 Task: Look for products in the category "Chicken" from the brand "Marys Chicken".
Action: Mouse pressed left at (27, 95)
Screenshot: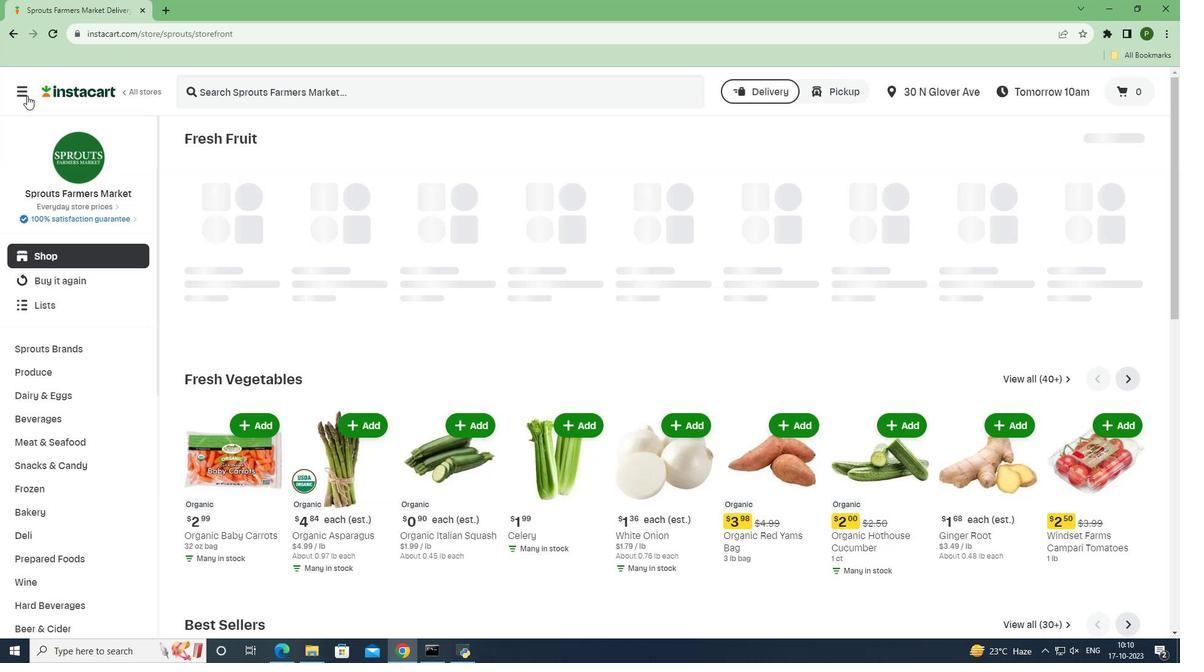 
Action: Mouse moved to (59, 330)
Screenshot: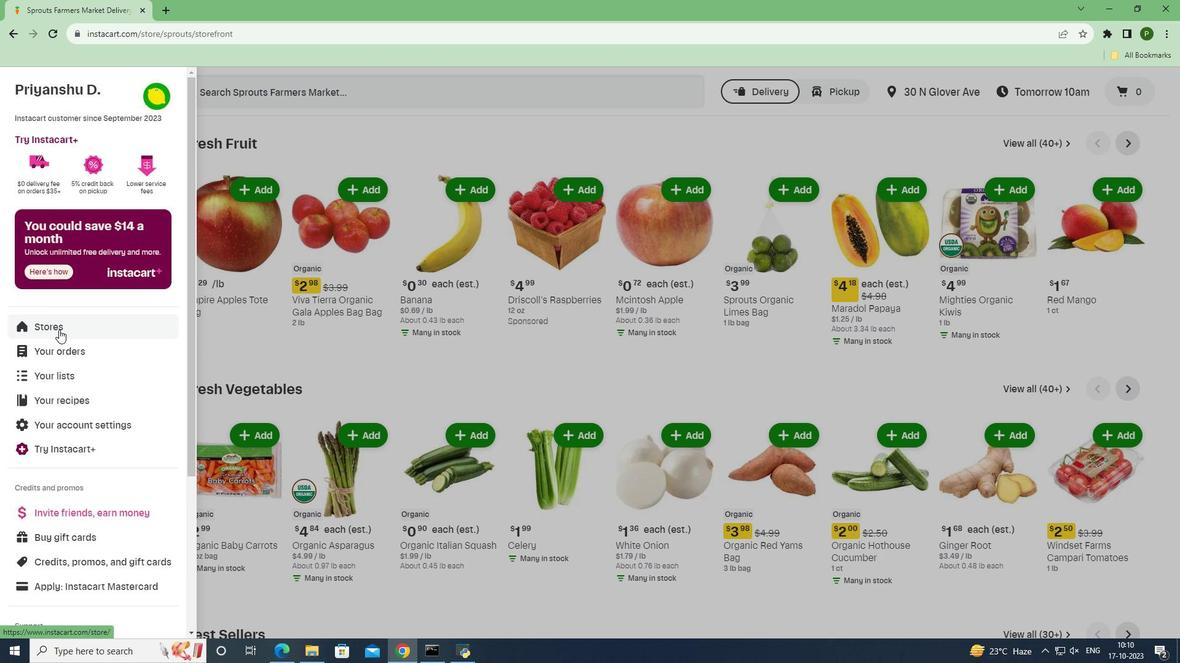 
Action: Mouse pressed left at (59, 330)
Screenshot: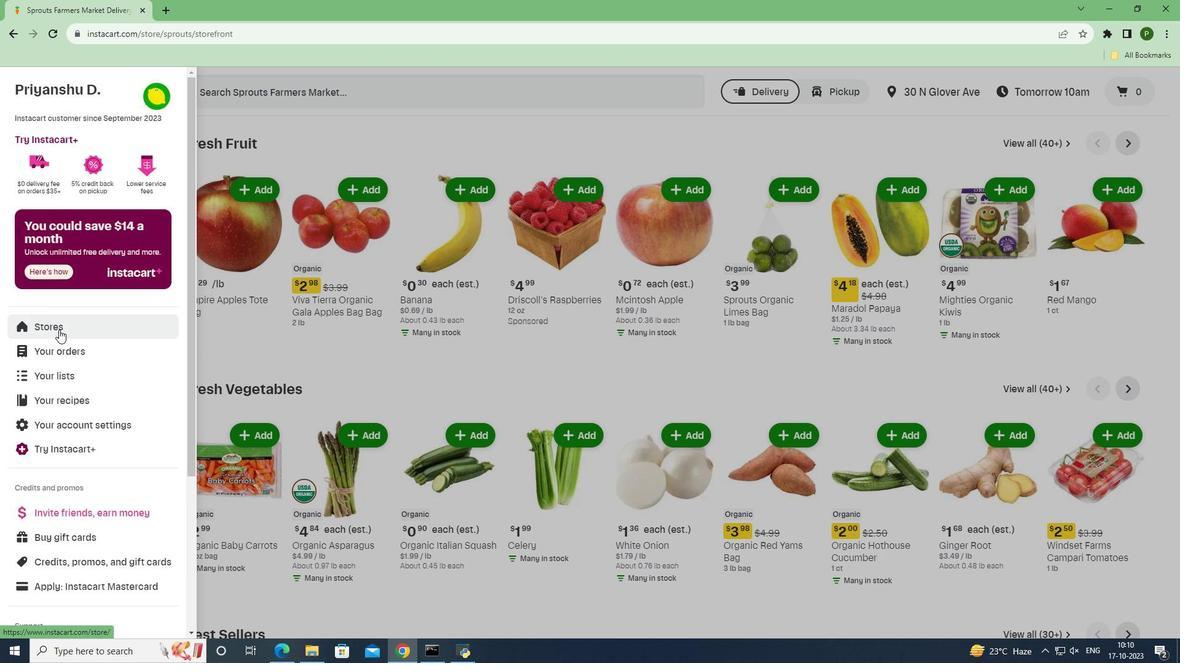 
Action: Mouse moved to (293, 144)
Screenshot: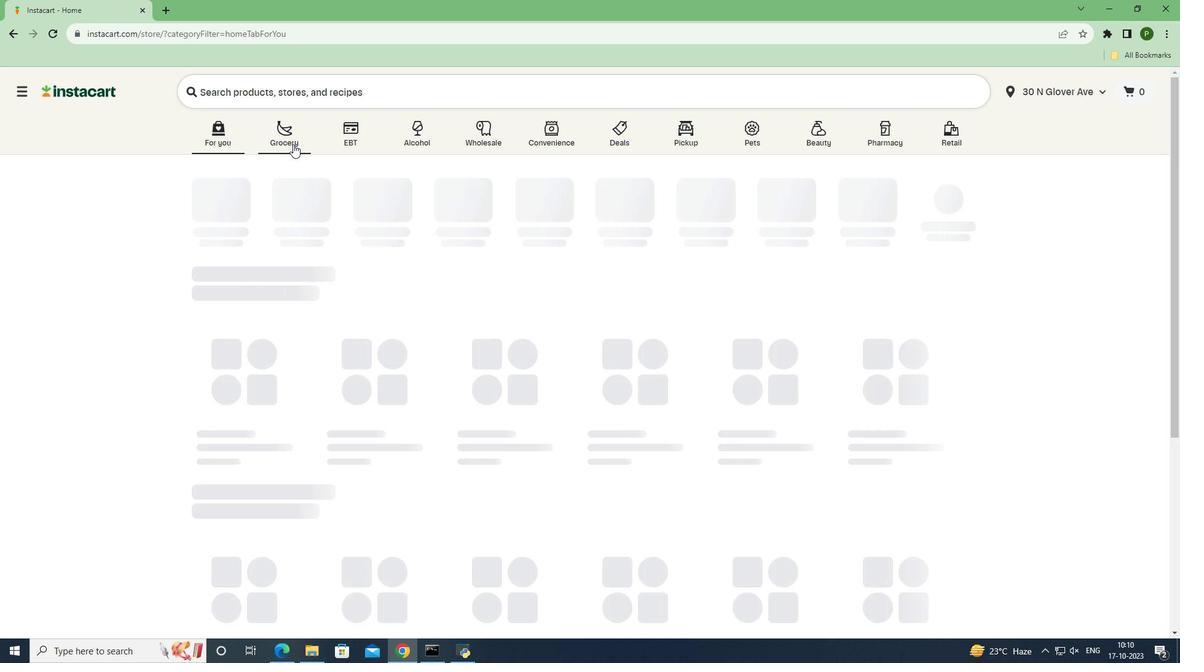
Action: Mouse pressed left at (293, 144)
Screenshot: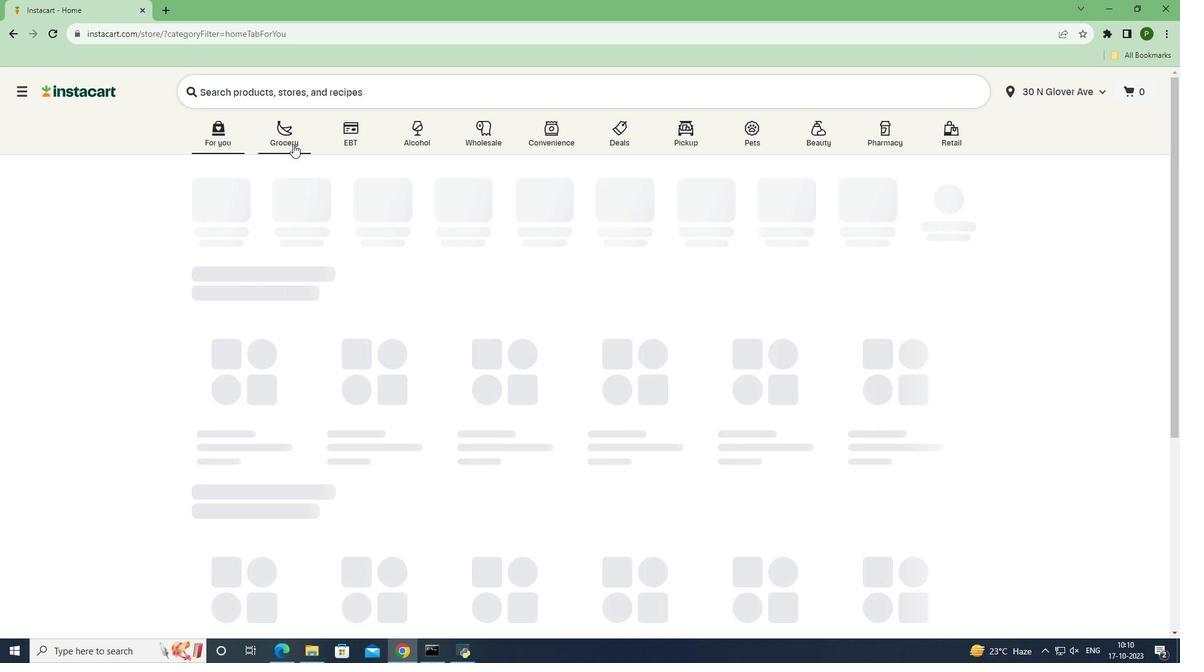 
Action: Mouse moved to (736, 280)
Screenshot: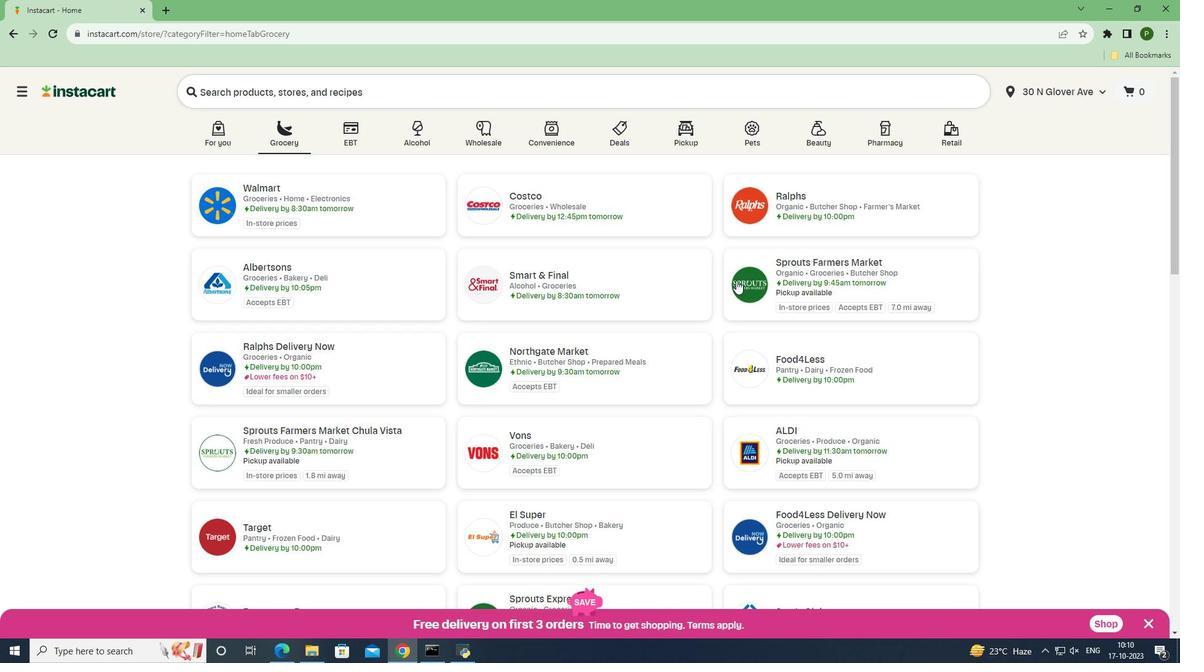 
Action: Mouse pressed left at (736, 280)
Screenshot: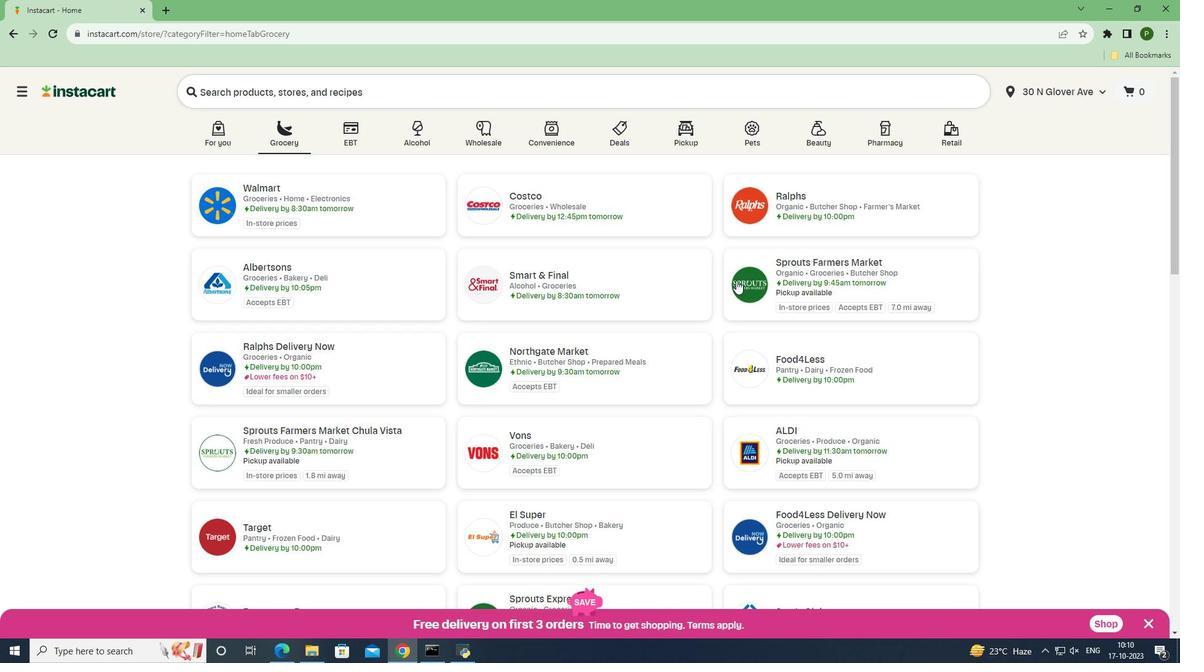 
Action: Mouse moved to (81, 443)
Screenshot: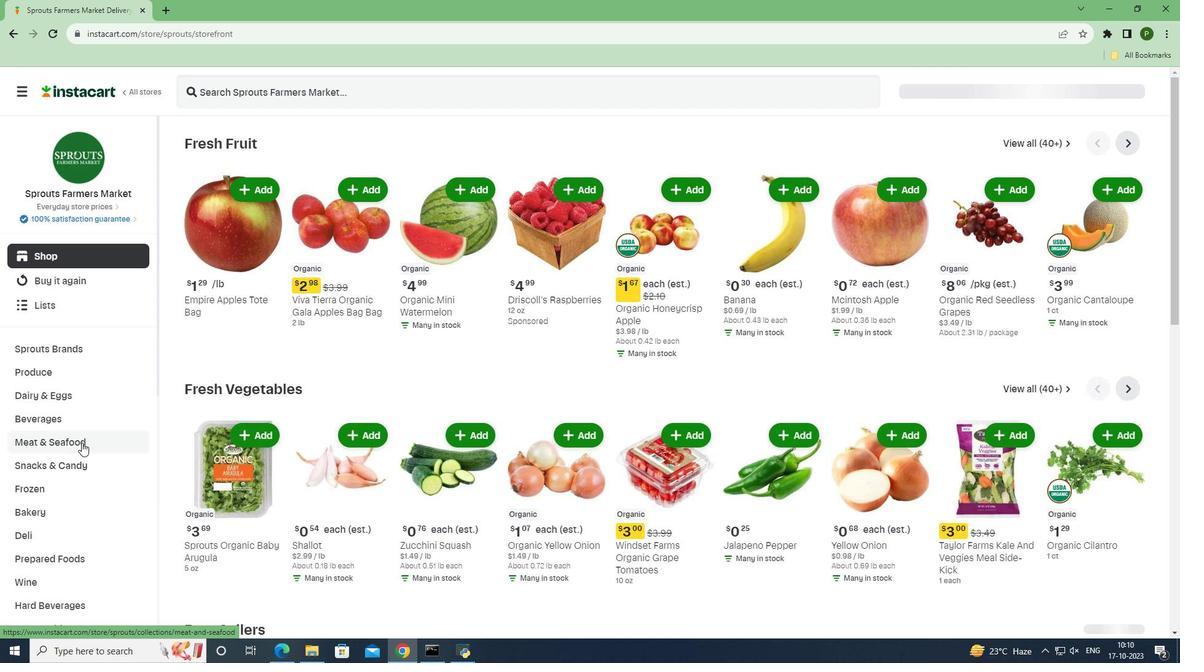 
Action: Mouse pressed left at (81, 443)
Screenshot: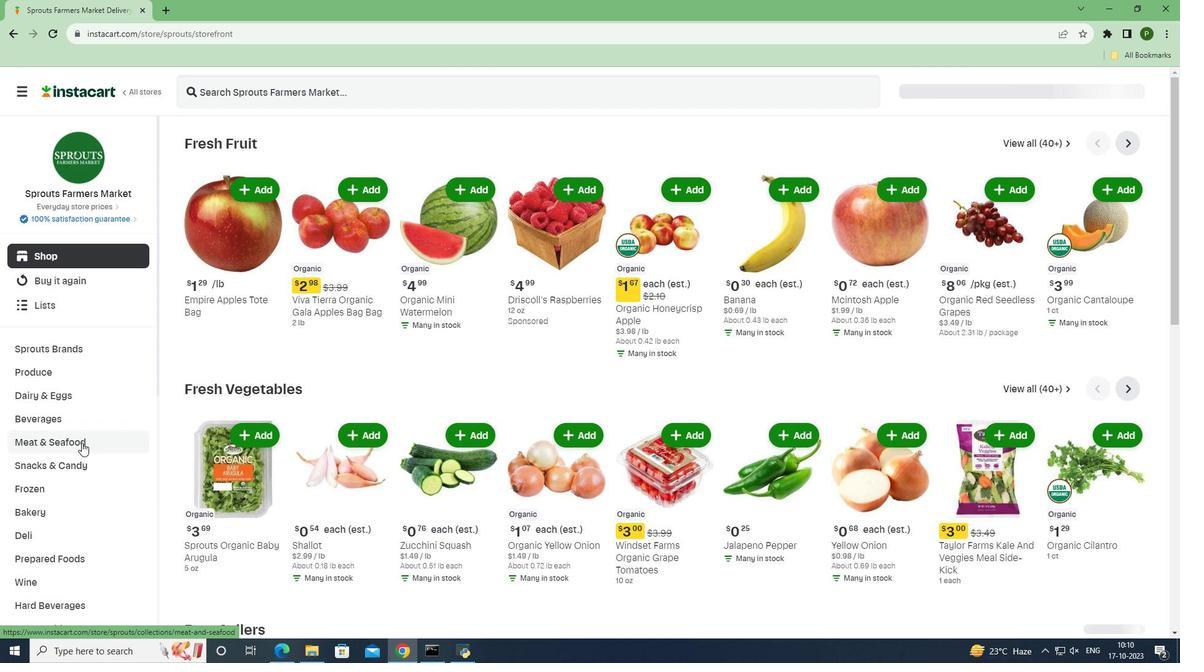 
Action: Mouse moved to (307, 170)
Screenshot: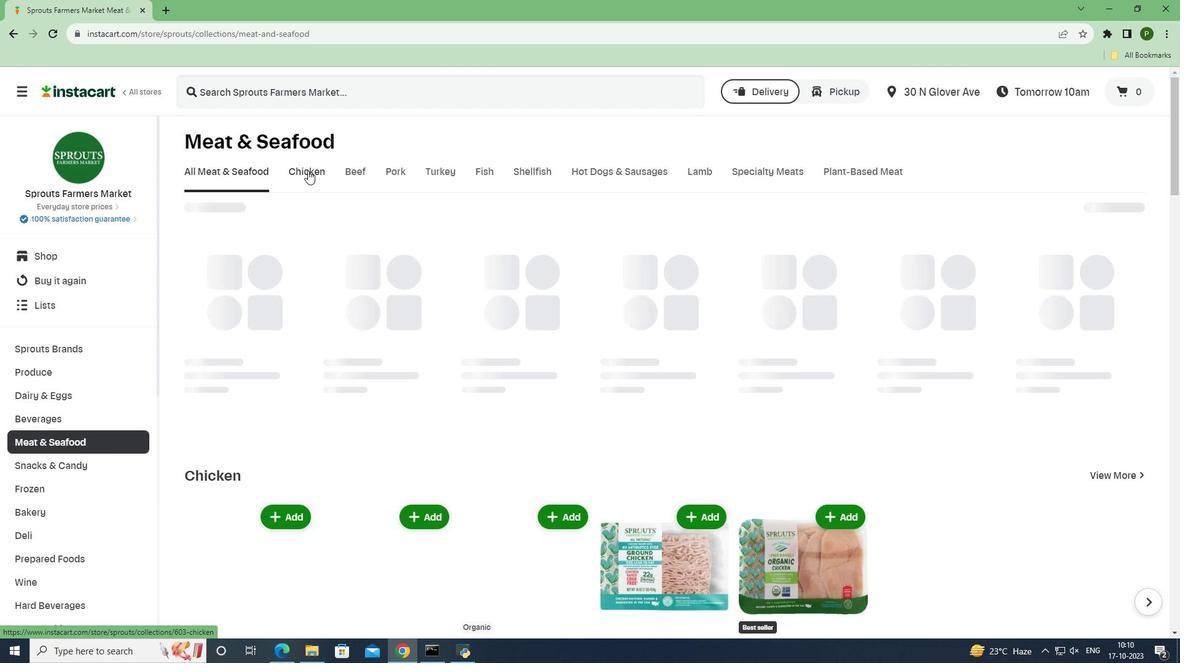 
Action: Mouse pressed left at (307, 170)
Screenshot: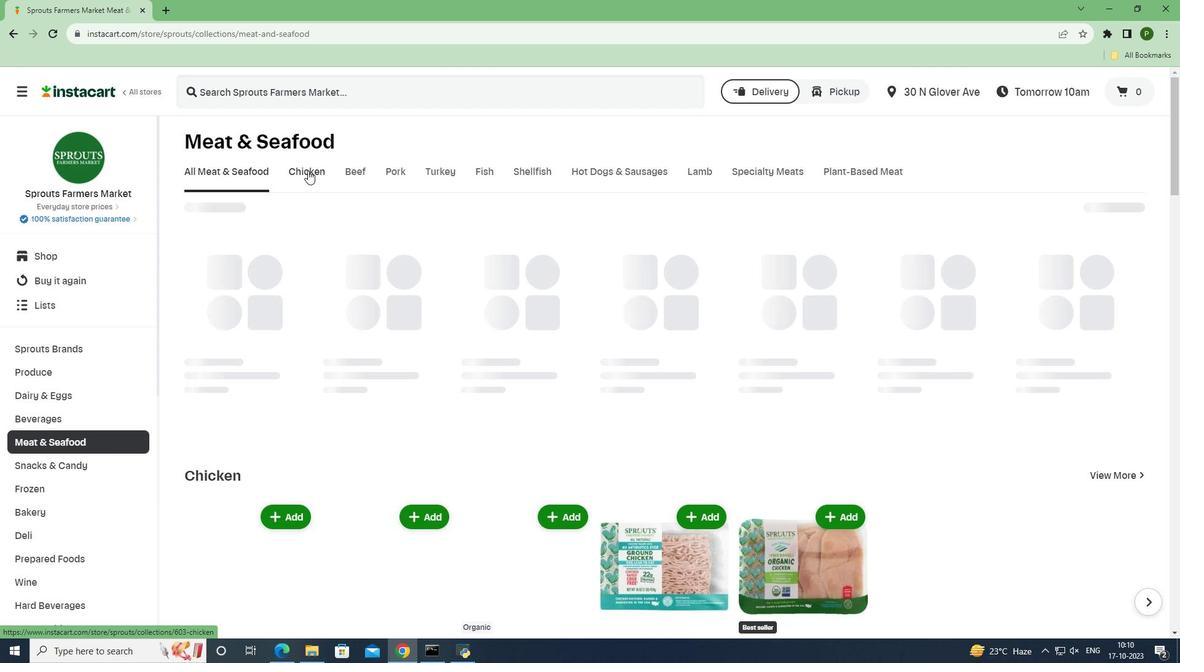 
Action: Mouse moved to (361, 218)
Screenshot: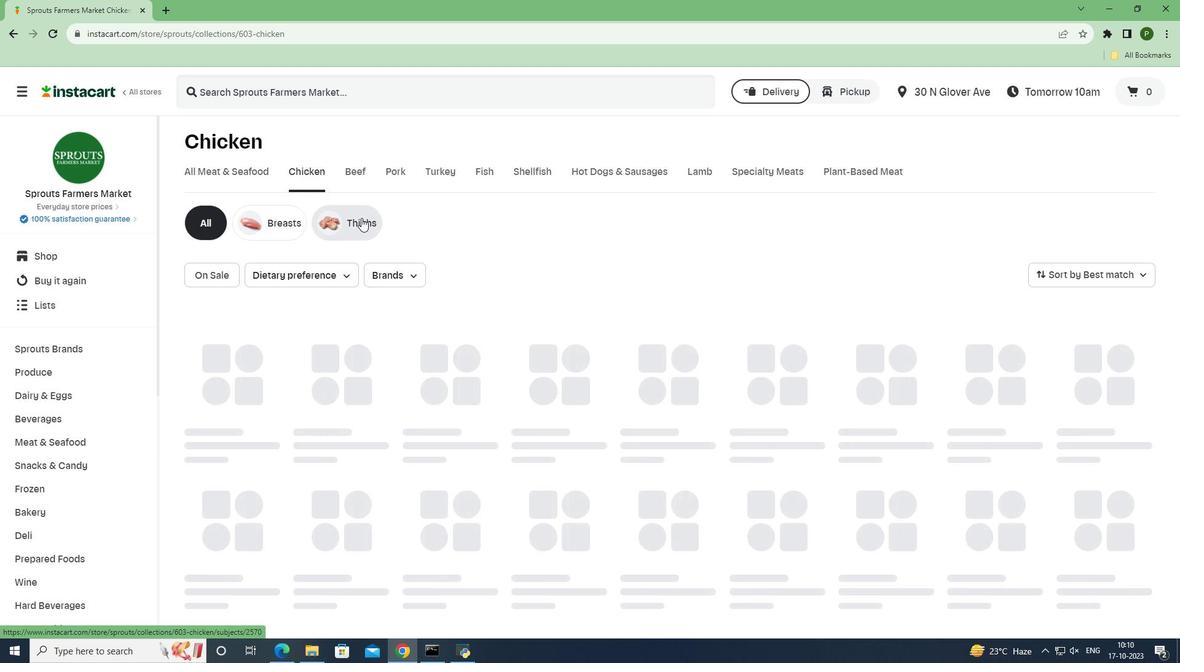 
Action: Mouse pressed left at (361, 218)
Screenshot: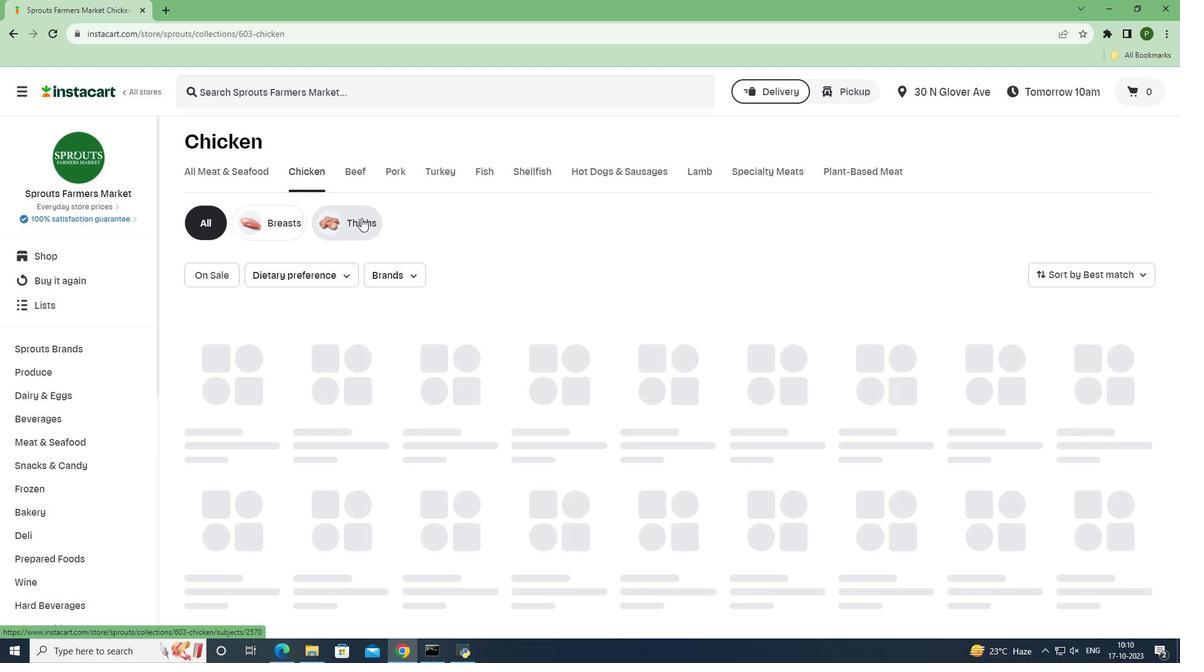 
Action: Mouse moved to (395, 271)
Screenshot: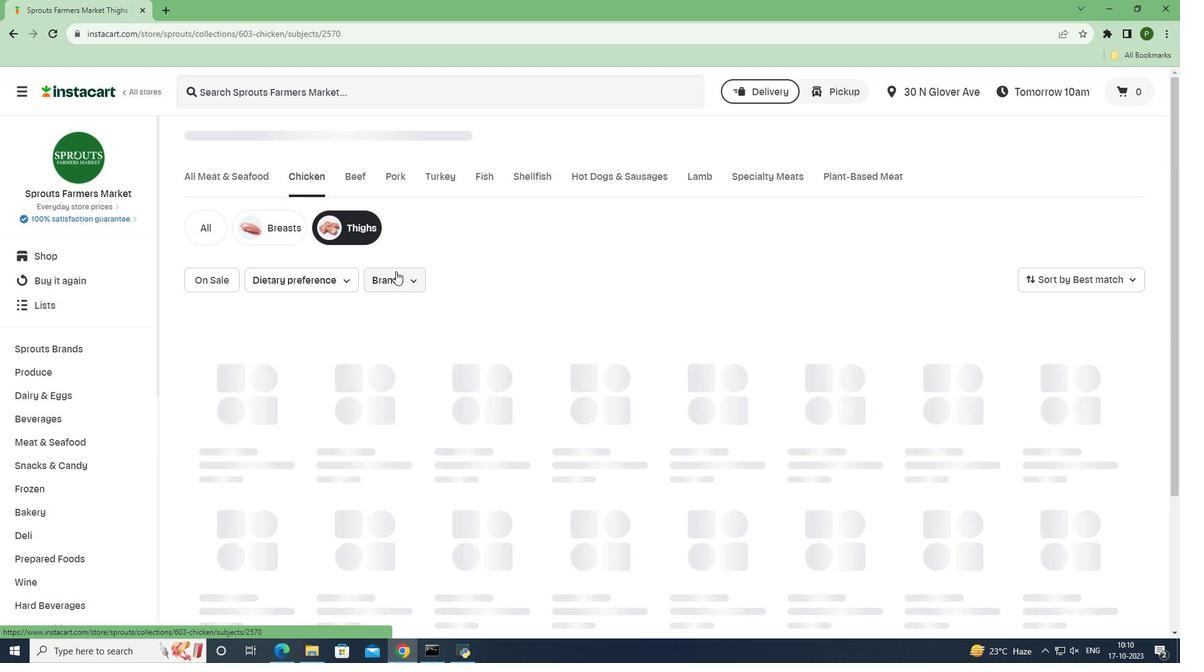 
Action: Mouse pressed left at (395, 271)
Screenshot: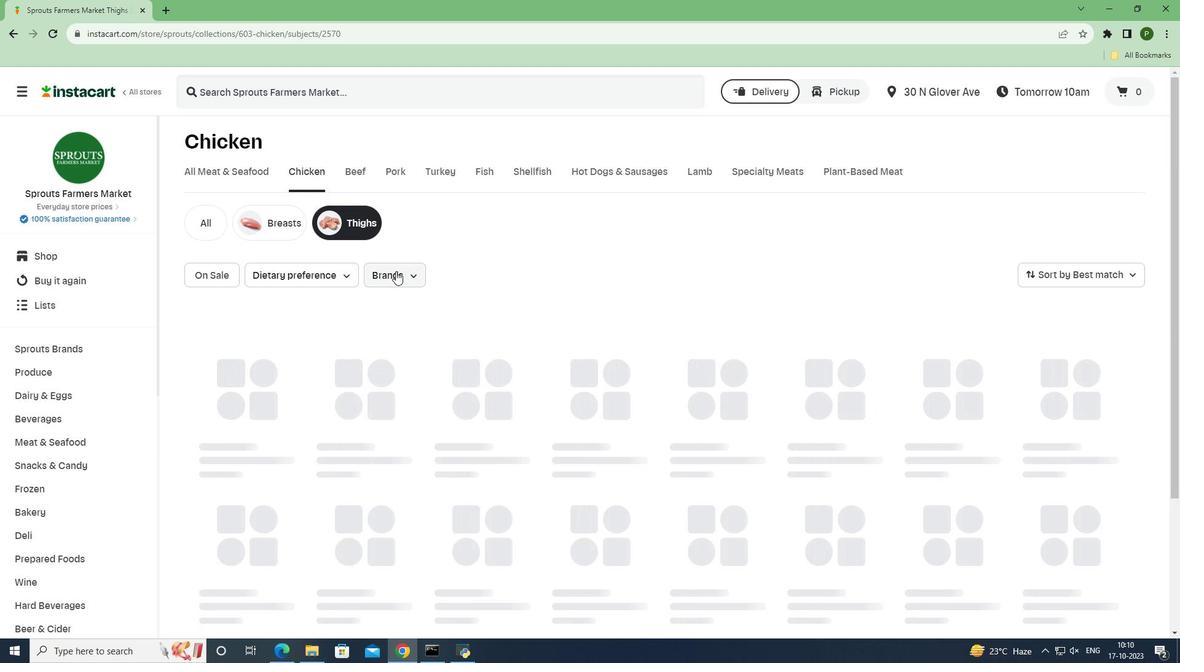 
Action: Mouse moved to (414, 371)
Screenshot: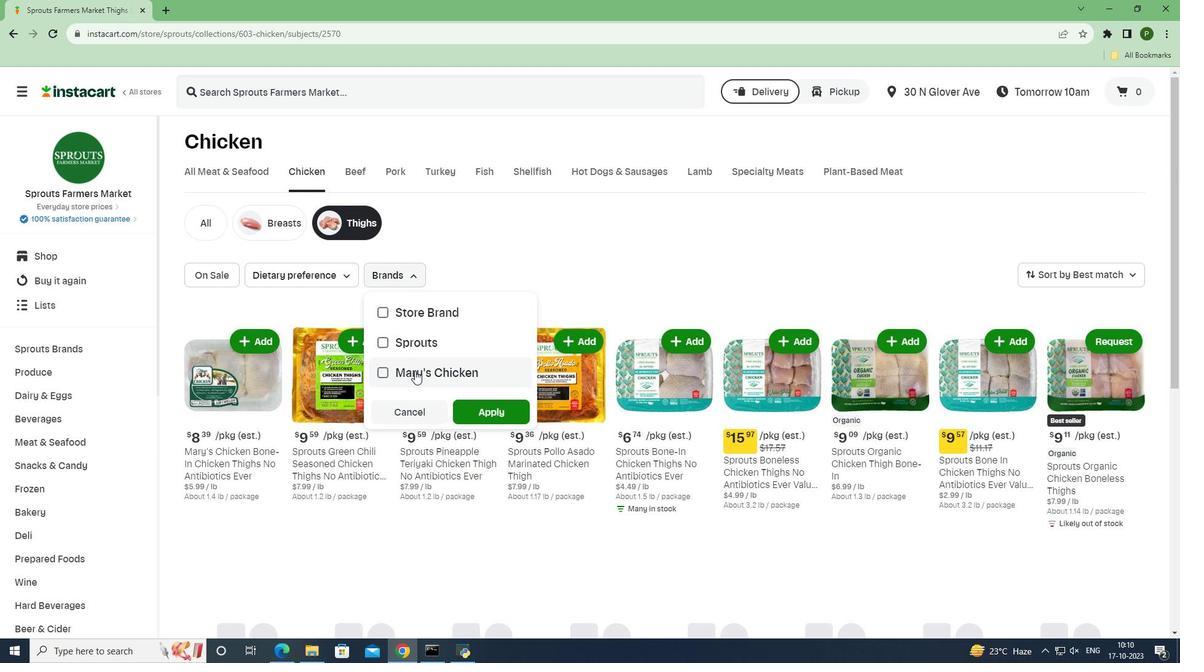 
Action: Mouse pressed left at (414, 371)
Screenshot: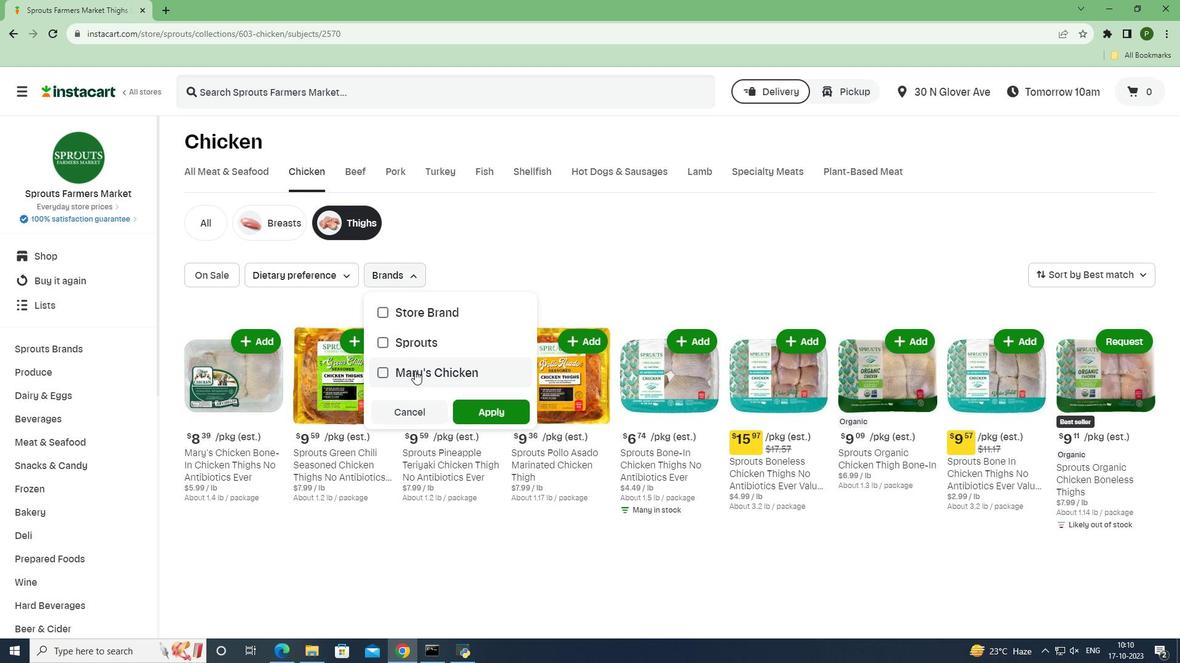 
Action: Mouse moved to (484, 401)
Screenshot: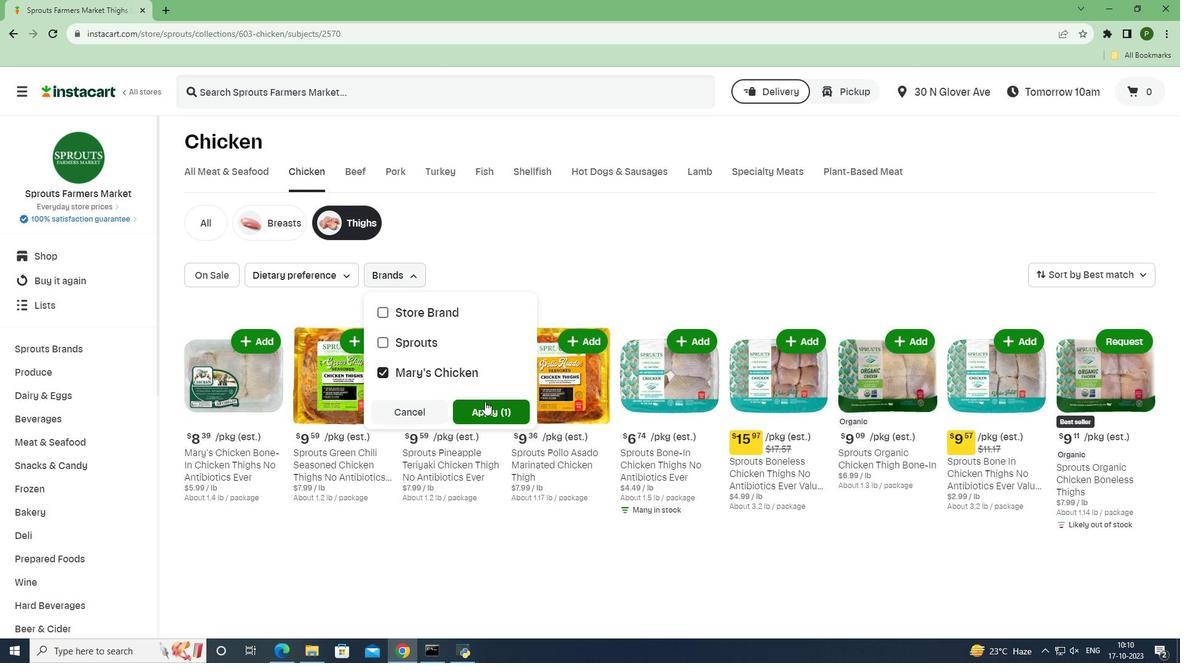 
Action: Mouse pressed left at (484, 401)
Screenshot: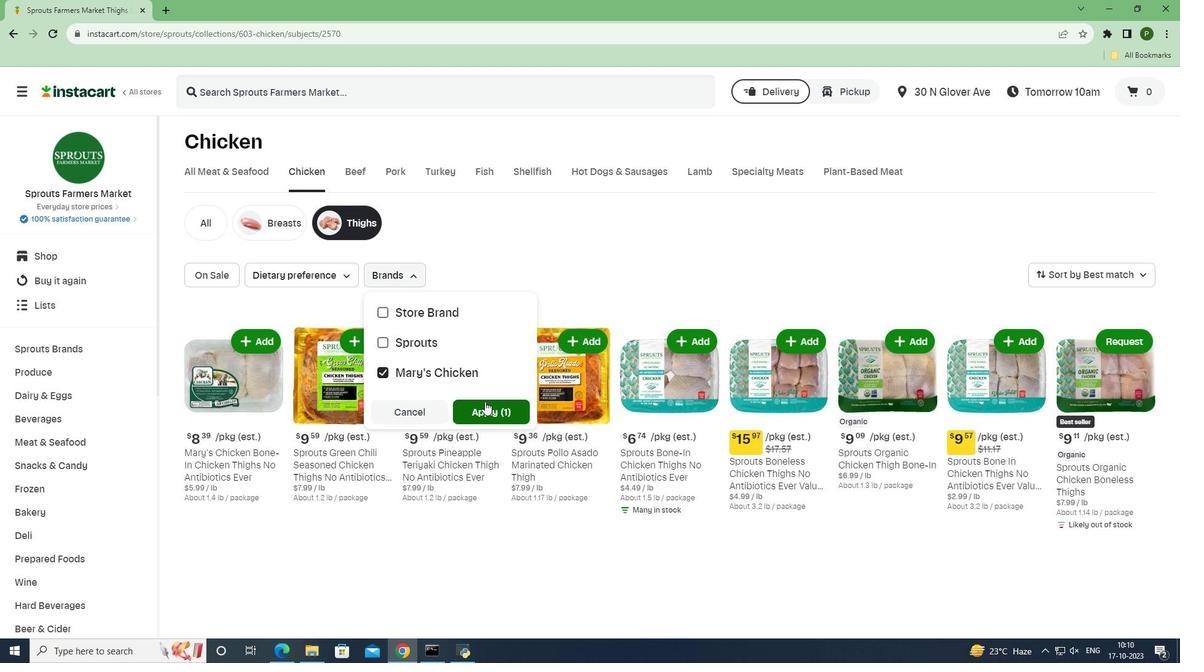 
Action: Mouse moved to (575, 433)
Screenshot: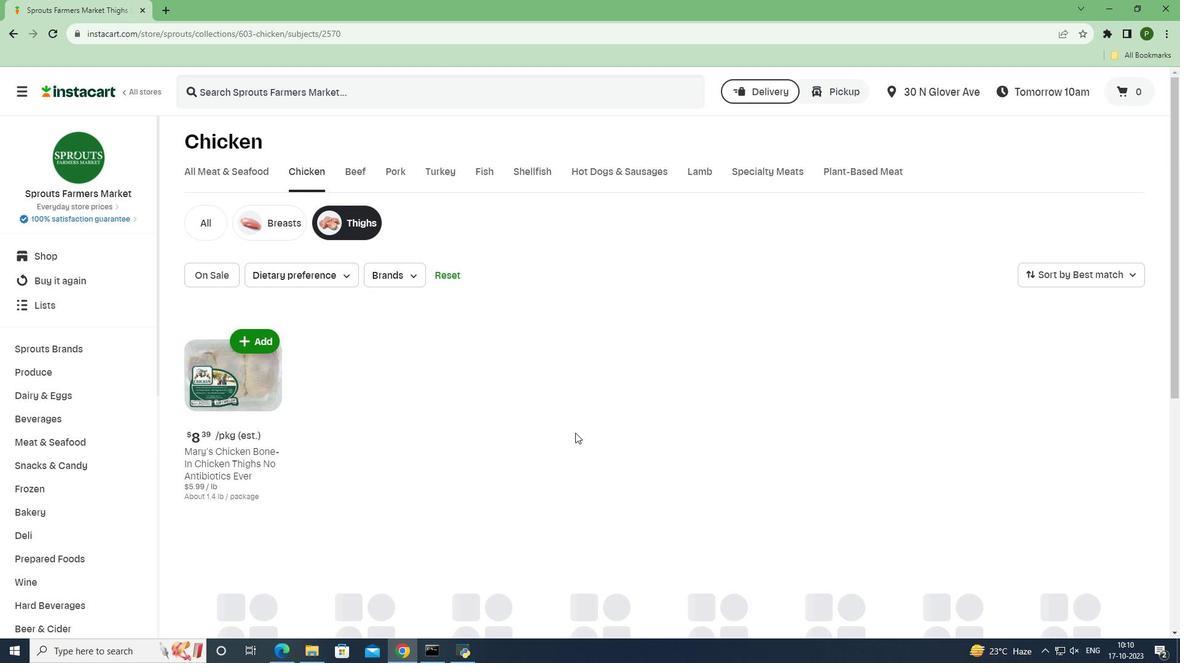 
